 Task: Search One-way flight tickets for 2 adults, in Business from Sharm El Sheikh to Chennai to travel on 26-Nov-2023.  Stops: Any number of stops.
Action: Mouse moved to (318, 267)
Screenshot: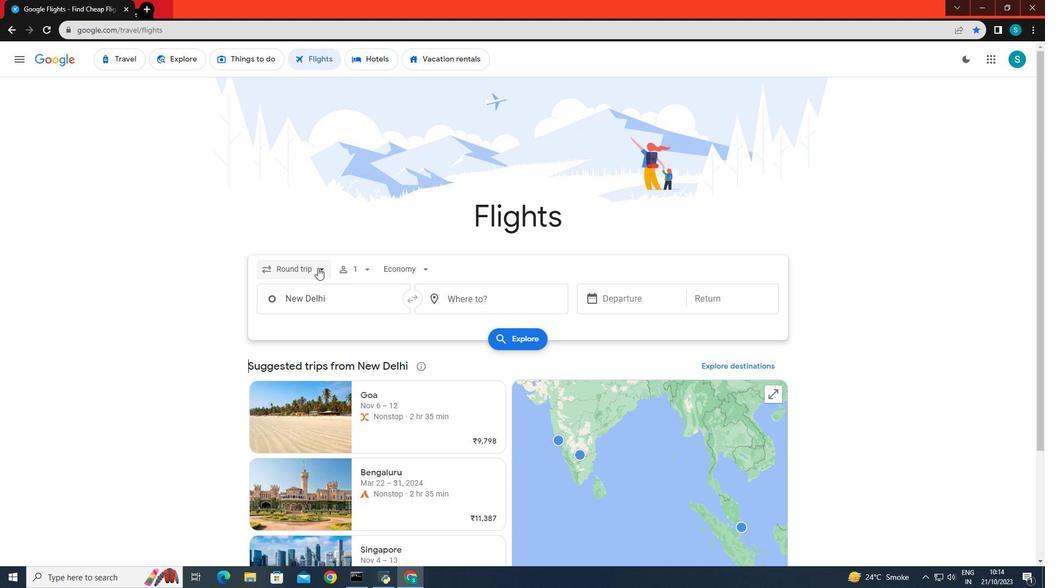 
Action: Mouse pressed left at (318, 267)
Screenshot: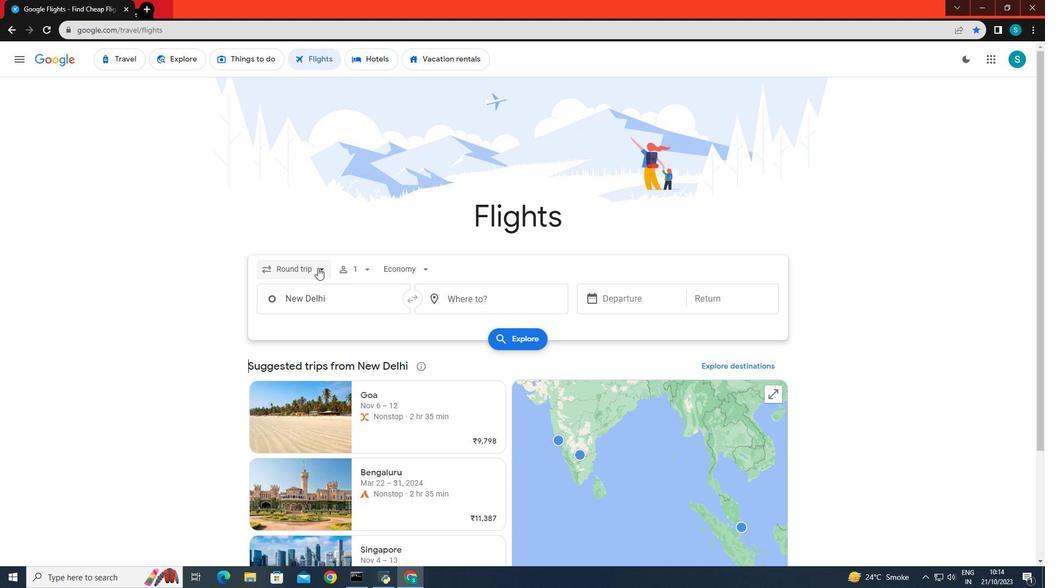 
Action: Mouse moved to (289, 318)
Screenshot: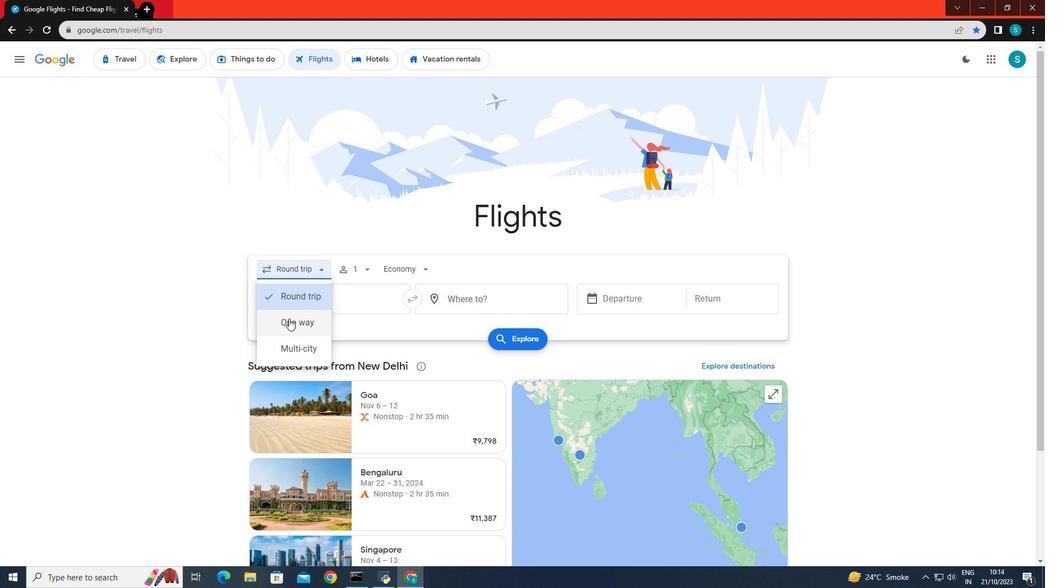 
Action: Mouse pressed left at (289, 318)
Screenshot: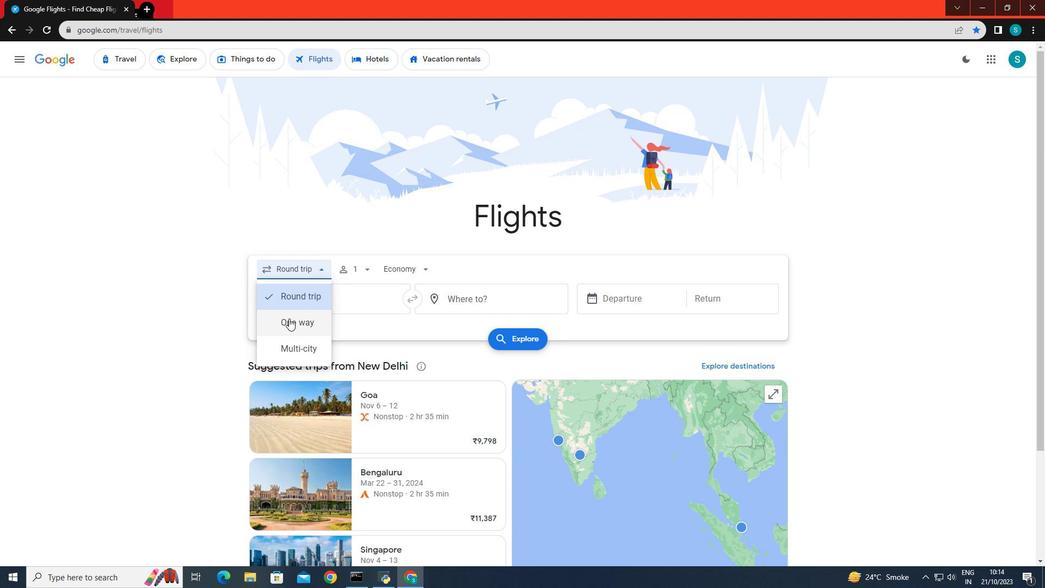 
Action: Mouse moved to (355, 267)
Screenshot: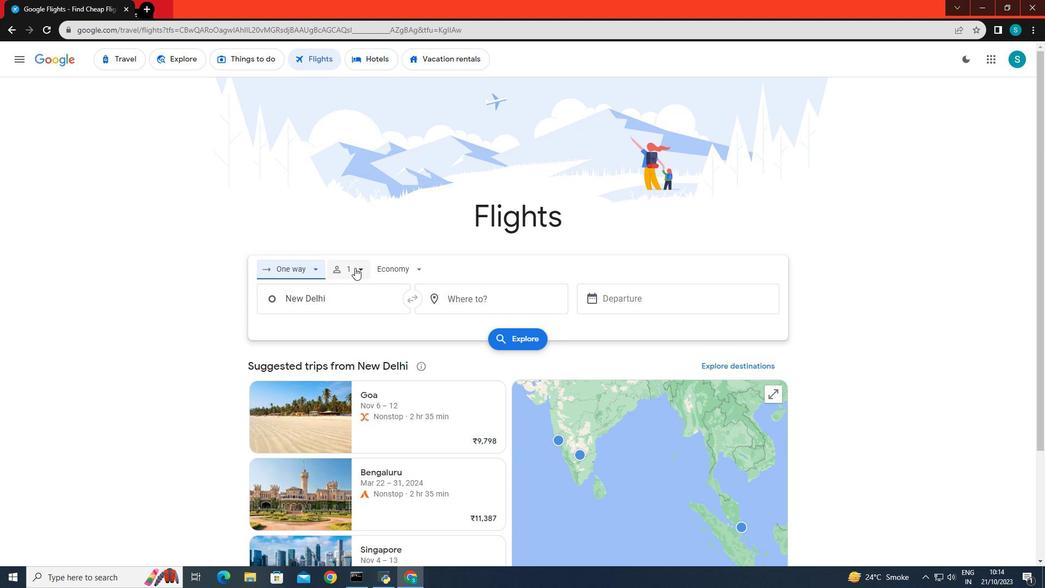 
Action: Mouse pressed left at (355, 267)
Screenshot: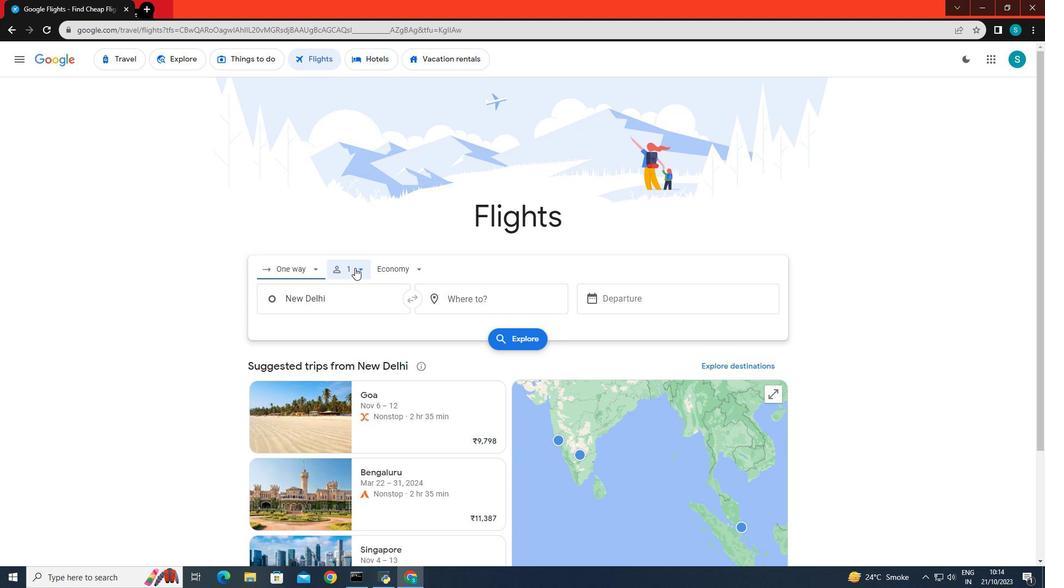 
Action: Mouse moved to (442, 292)
Screenshot: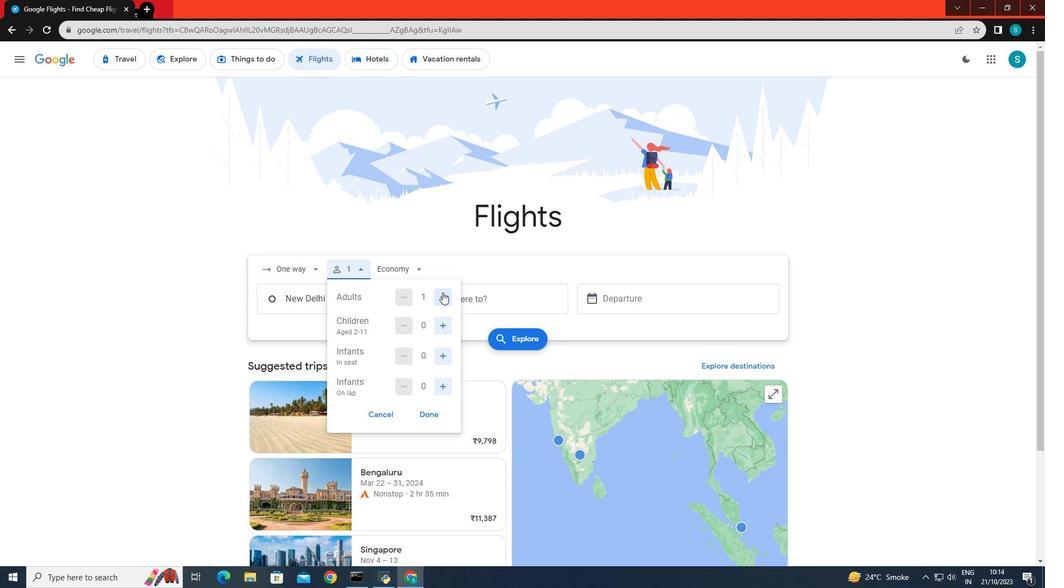 
Action: Mouse pressed left at (442, 292)
Screenshot: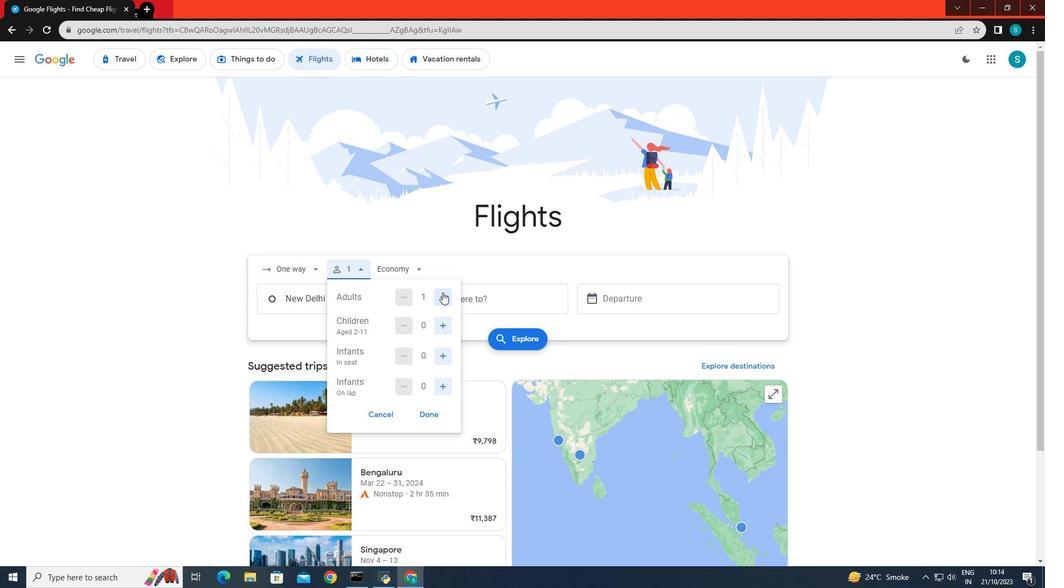 
Action: Mouse moved to (430, 415)
Screenshot: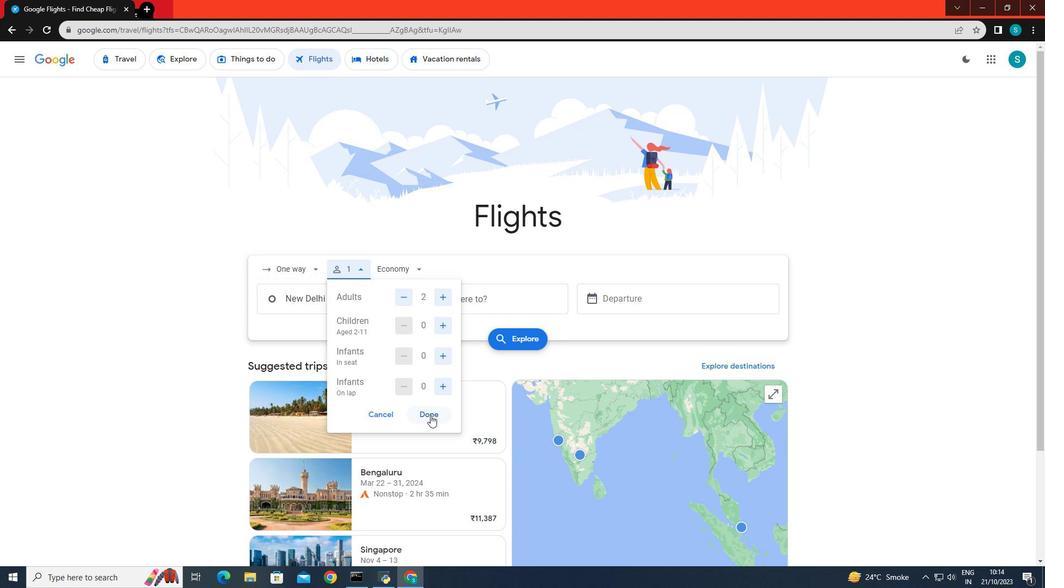 
Action: Mouse pressed left at (430, 415)
Screenshot: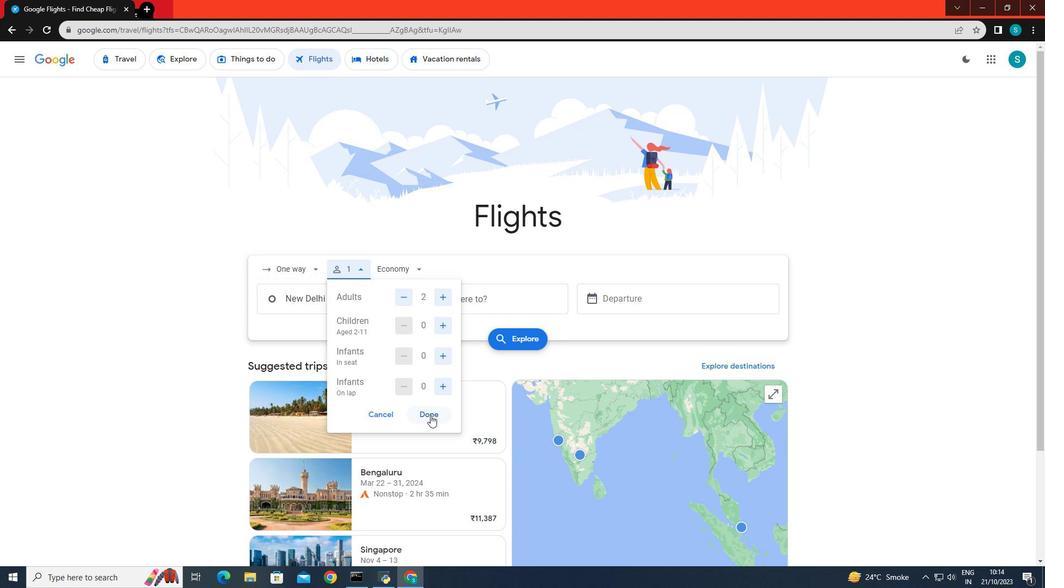 
Action: Mouse moved to (410, 269)
Screenshot: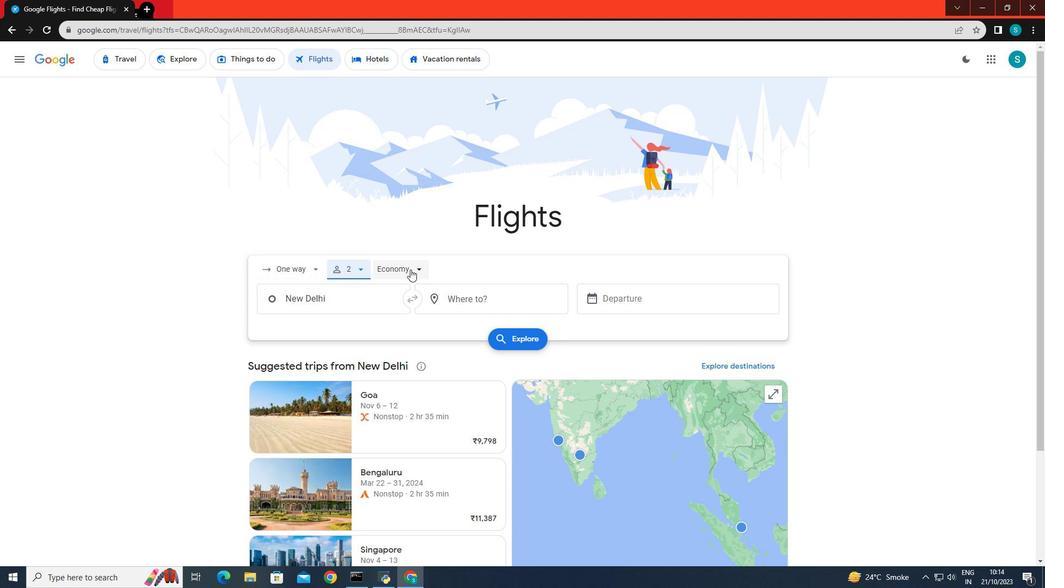 
Action: Mouse pressed left at (410, 269)
Screenshot: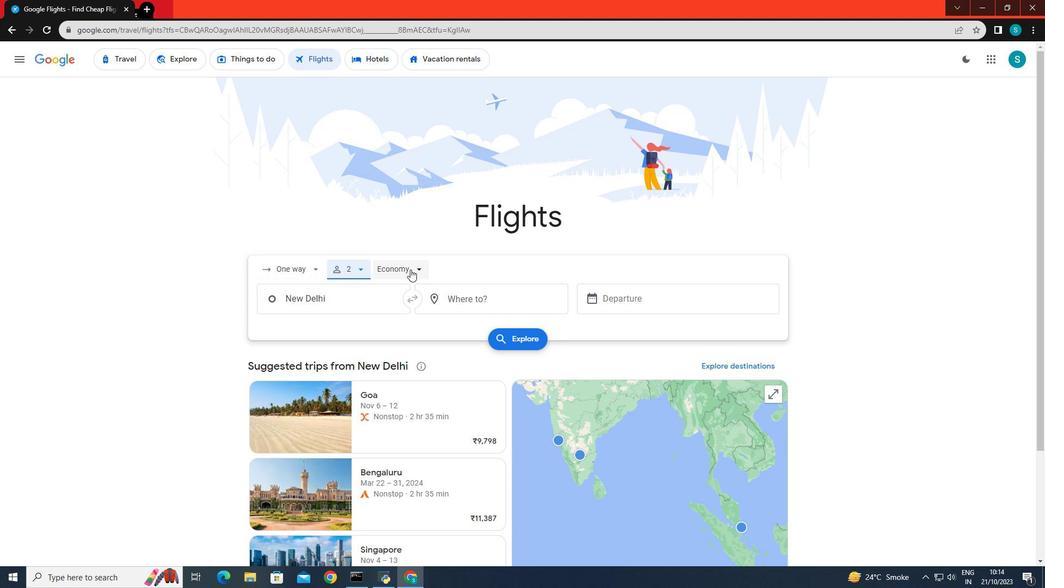 
Action: Mouse moved to (412, 354)
Screenshot: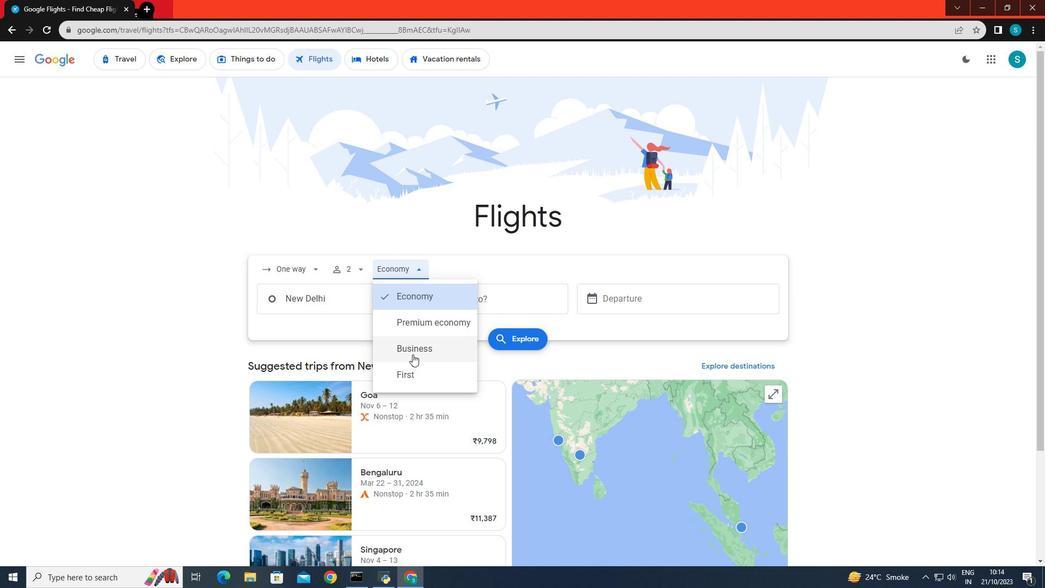 
Action: Mouse pressed left at (412, 354)
Screenshot: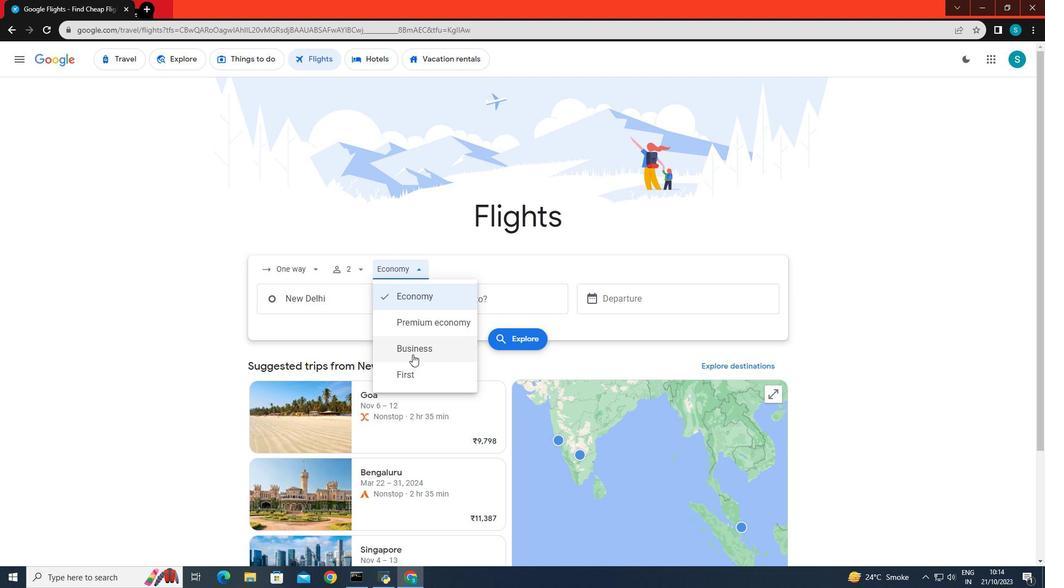 
Action: Mouse moved to (368, 307)
Screenshot: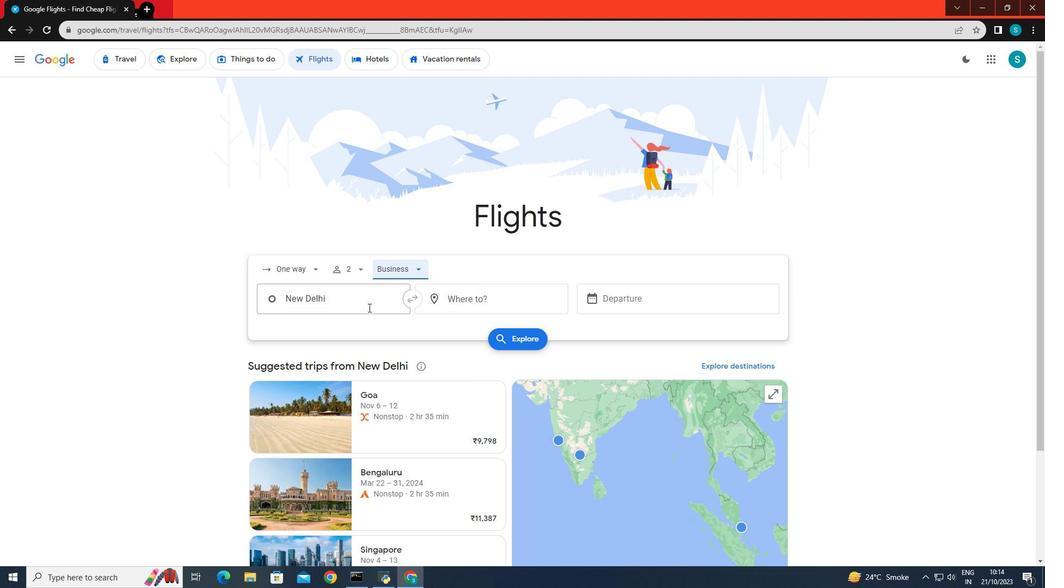 
Action: Mouse pressed left at (368, 307)
Screenshot: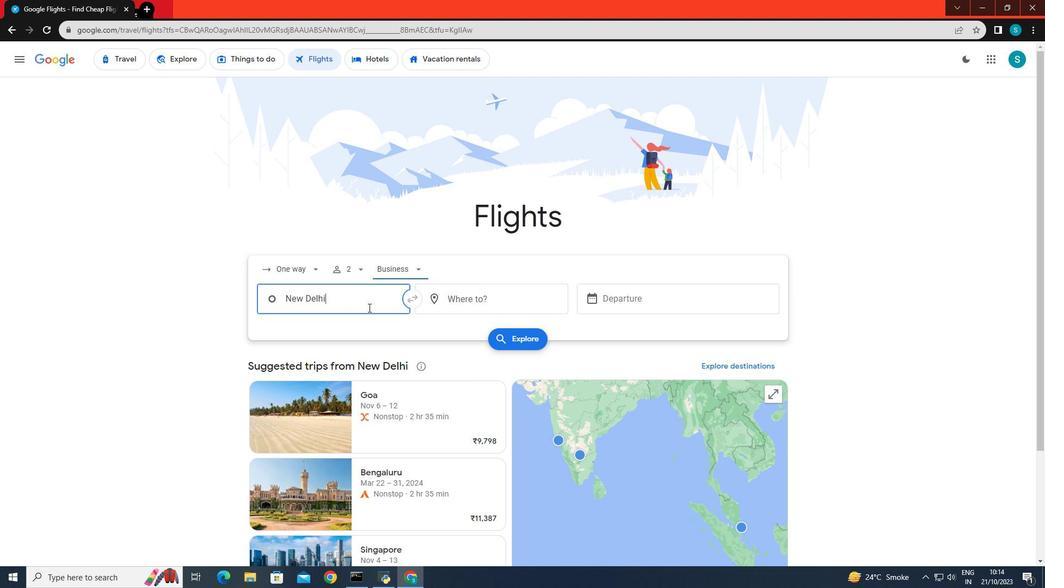
Action: Key pressed <Key.backspace><Key.caps_lock>S<Key.caps_lock>harm<Key.space><Key.caps_lock>E<Key.caps_lock>l-<Key.caps_lock>S<Key.caps_lock>heikh,<Key.space><Key.caps_lock>E
Screenshot: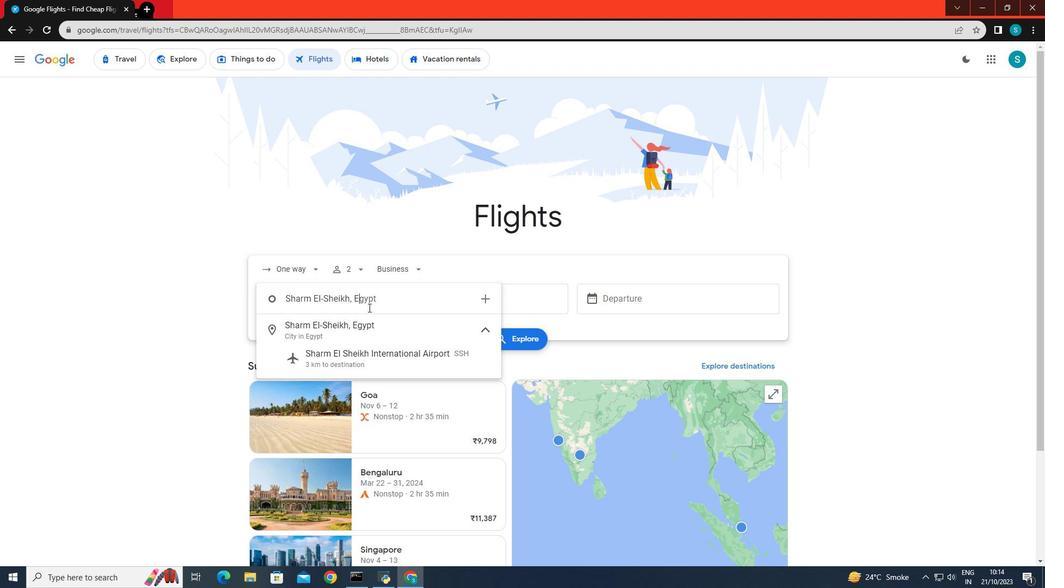 
Action: Mouse moved to (357, 324)
Screenshot: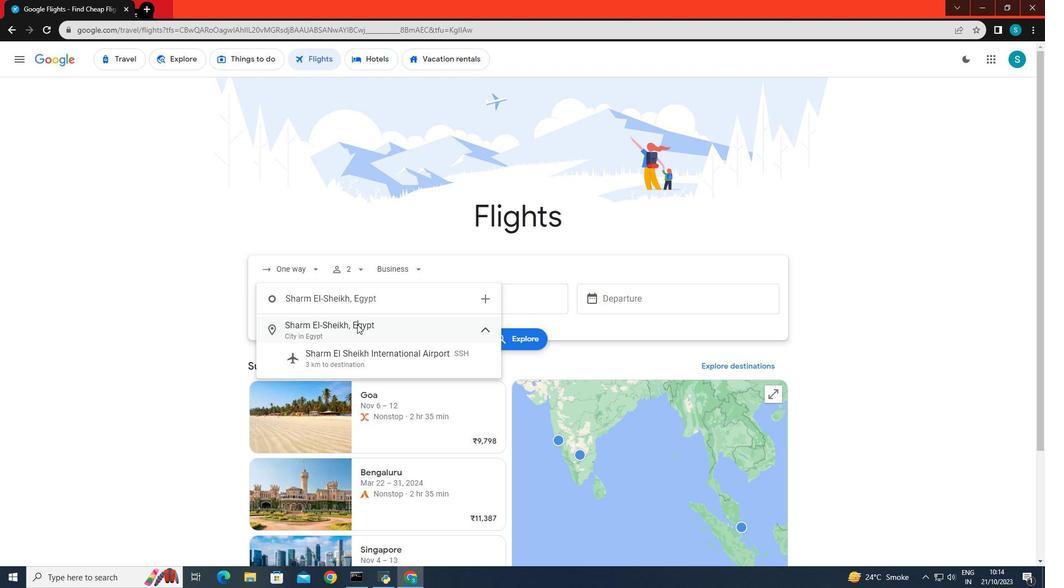 
Action: Mouse pressed left at (357, 324)
Screenshot: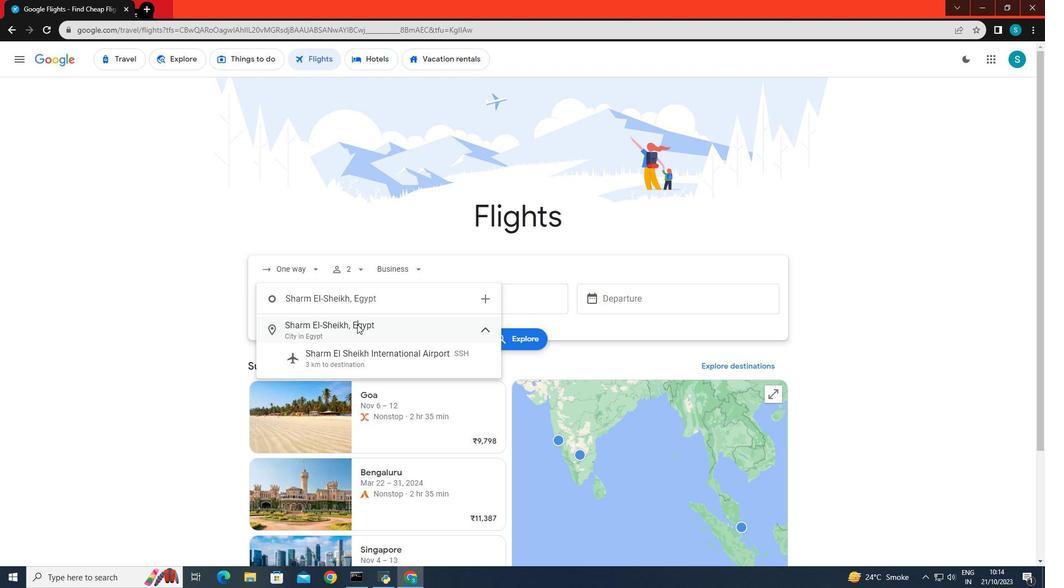 
Action: Mouse moved to (455, 299)
Screenshot: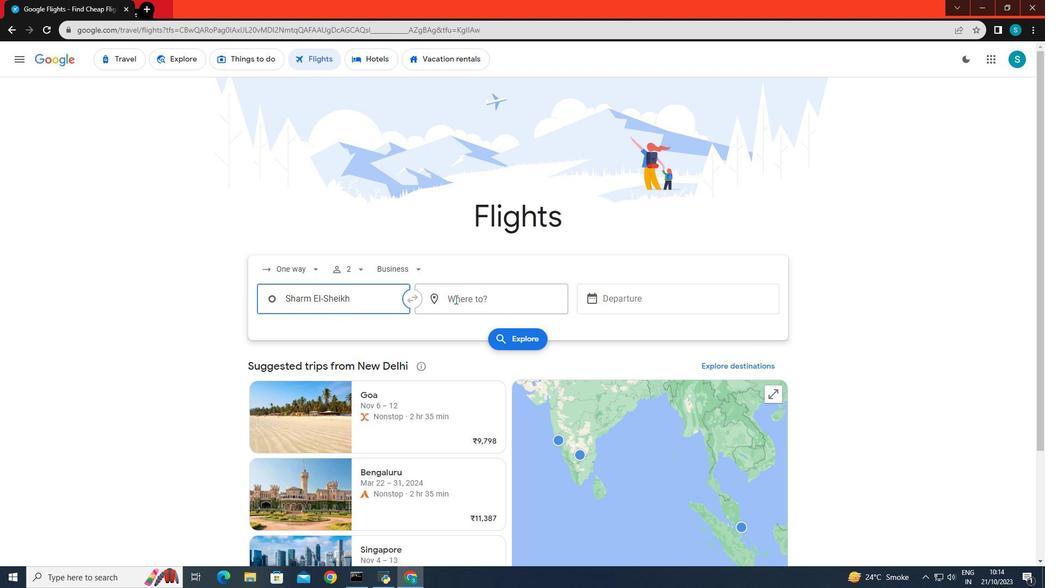 
Action: Mouse pressed left at (455, 299)
Screenshot: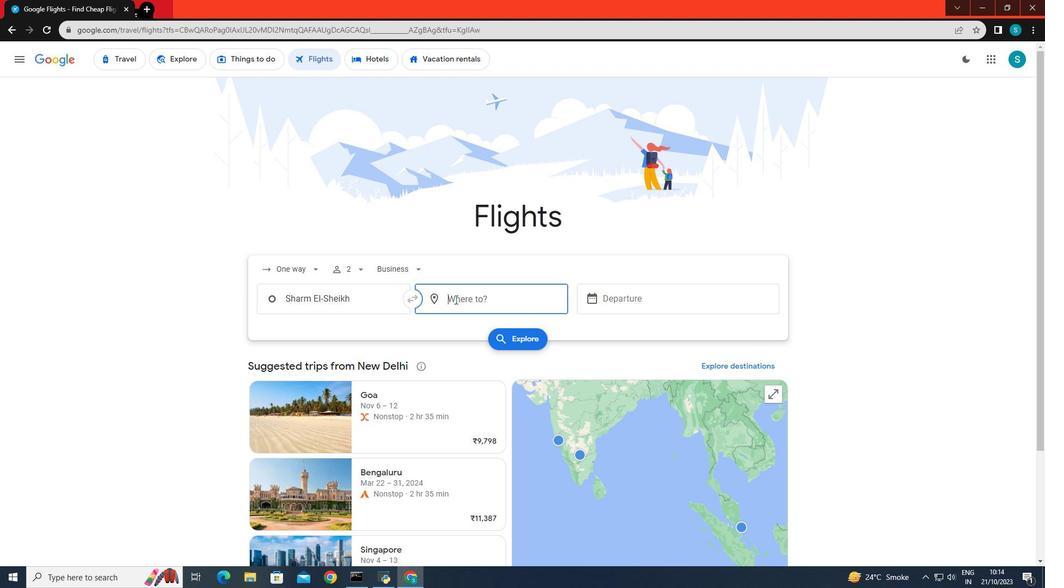 
Action: Key pressed <Key.caps_lock>c<Key.caps_lock>H<Key.backspace><Key.backspace>C<Key.caps_lock>hennai
Screenshot: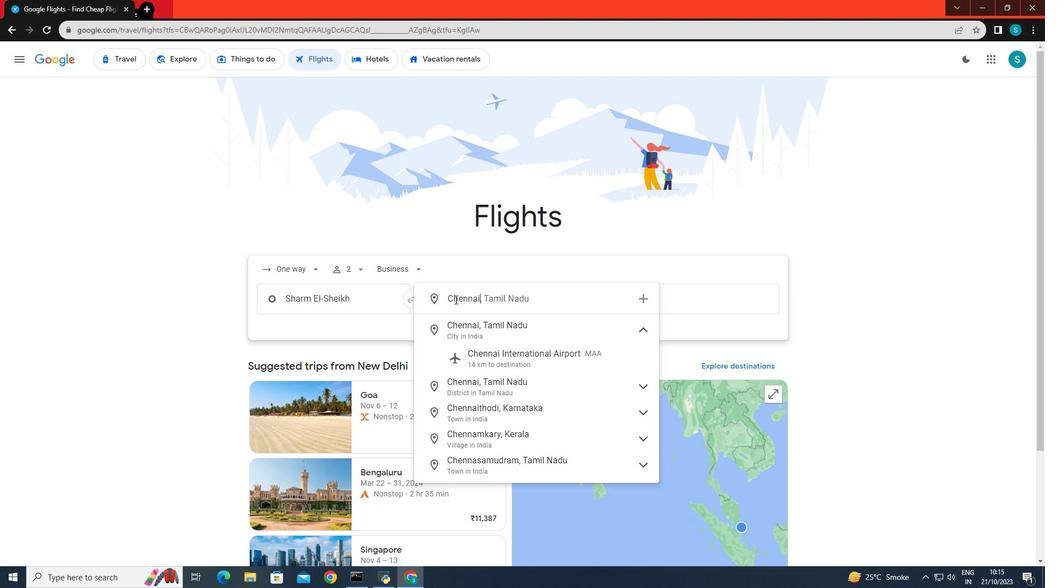 
Action: Mouse moved to (485, 317)
Screenshot: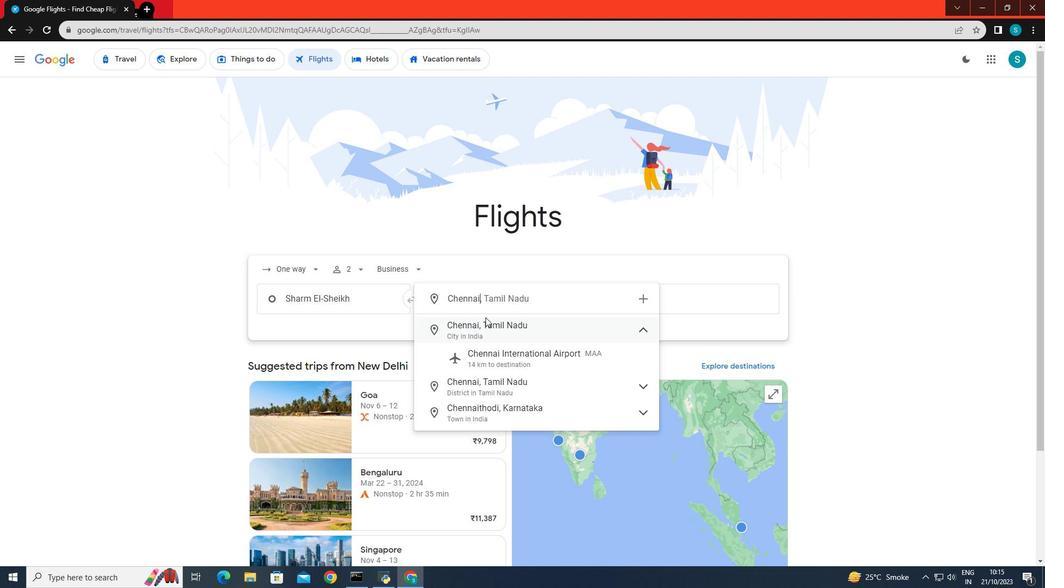 
Action: Mouse pressed left at (485, 317)
Screenshot: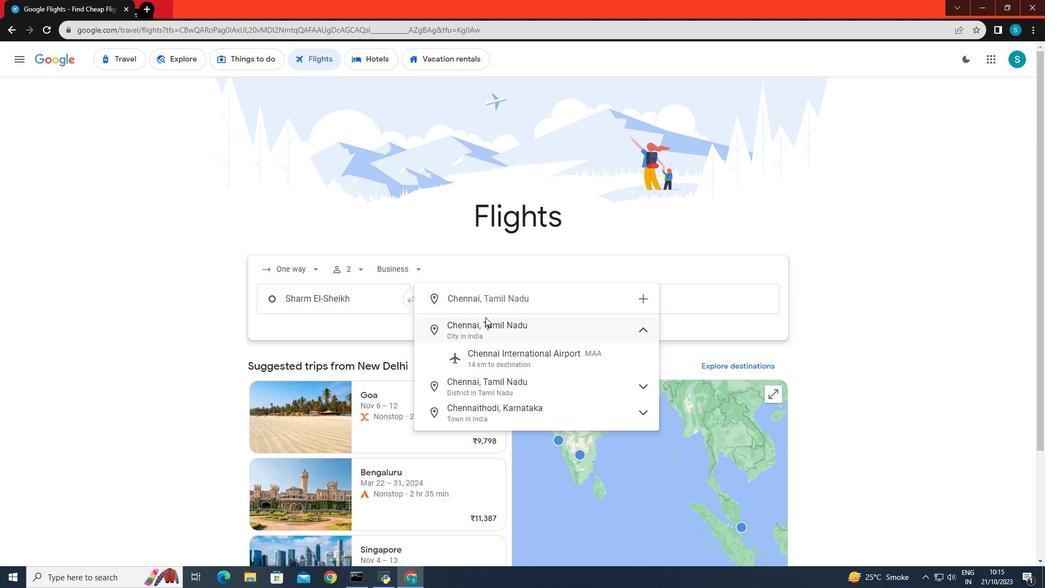 
Action: Mouse moved to (639, 300)
Screenshot: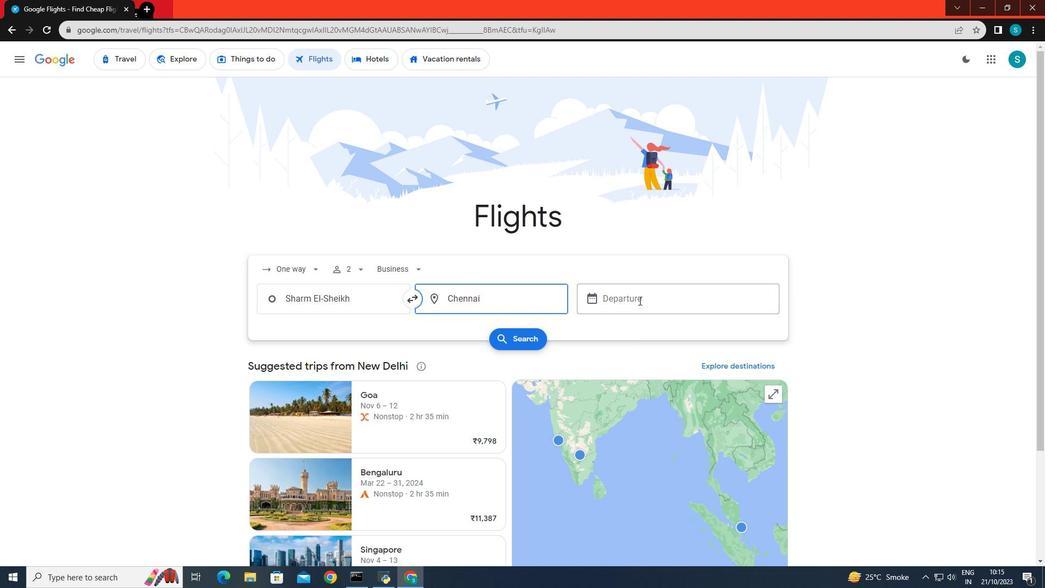 
Action: Mouse pressed left at (639, 300)
Screenshot: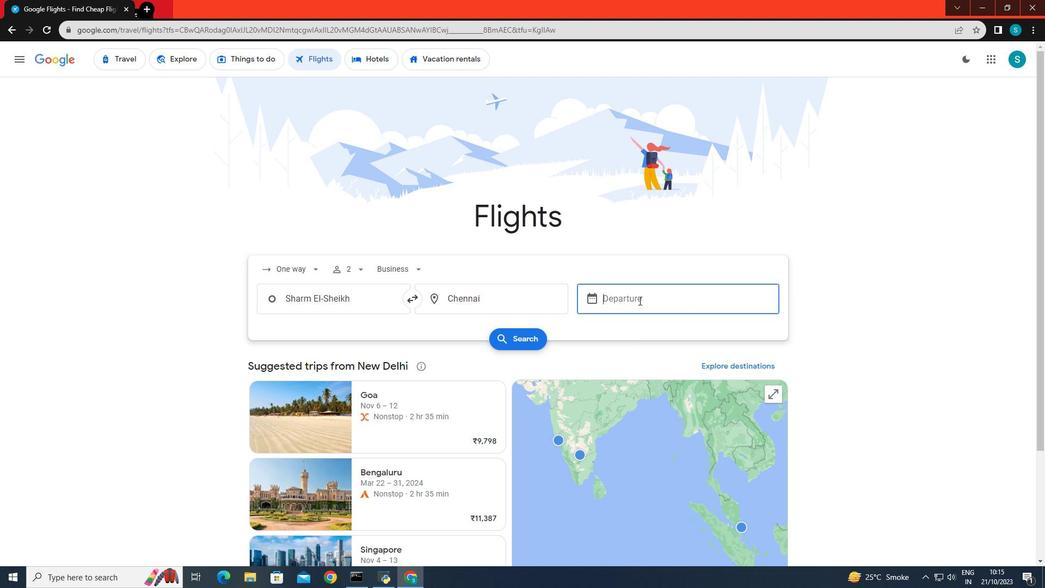 
Action: Mouse moved to (602, 477)
Screenshot: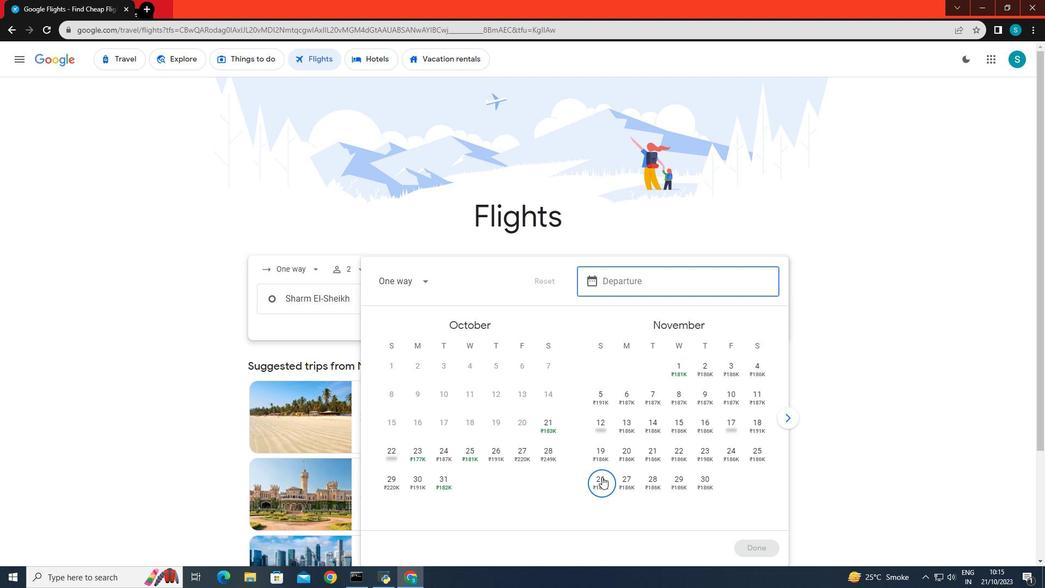 
Action: Mouse pressed left at (602, 477)
Screenshot: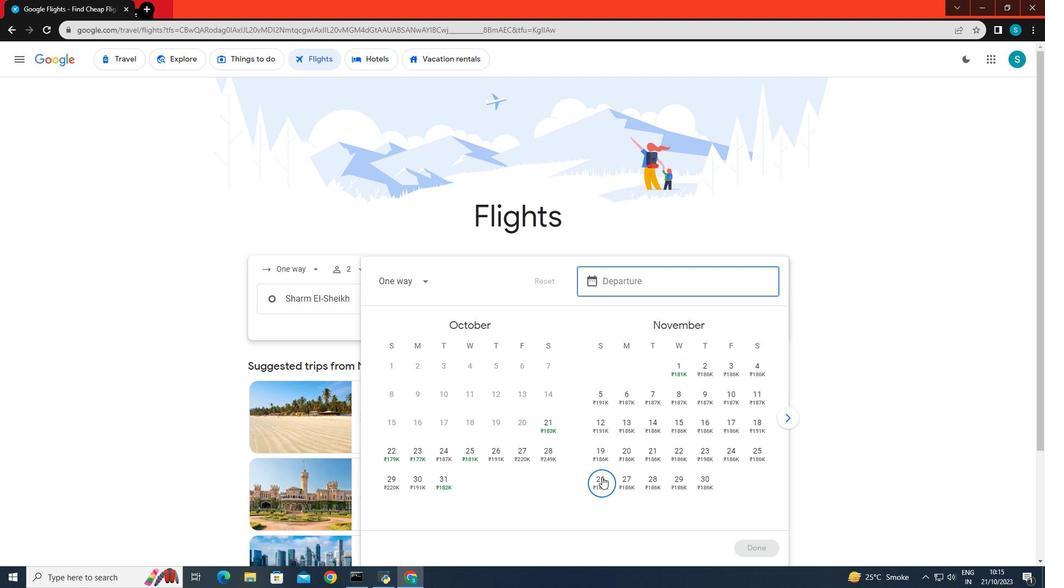 
Action: Mouse moved to (748, 543)
Screenshot: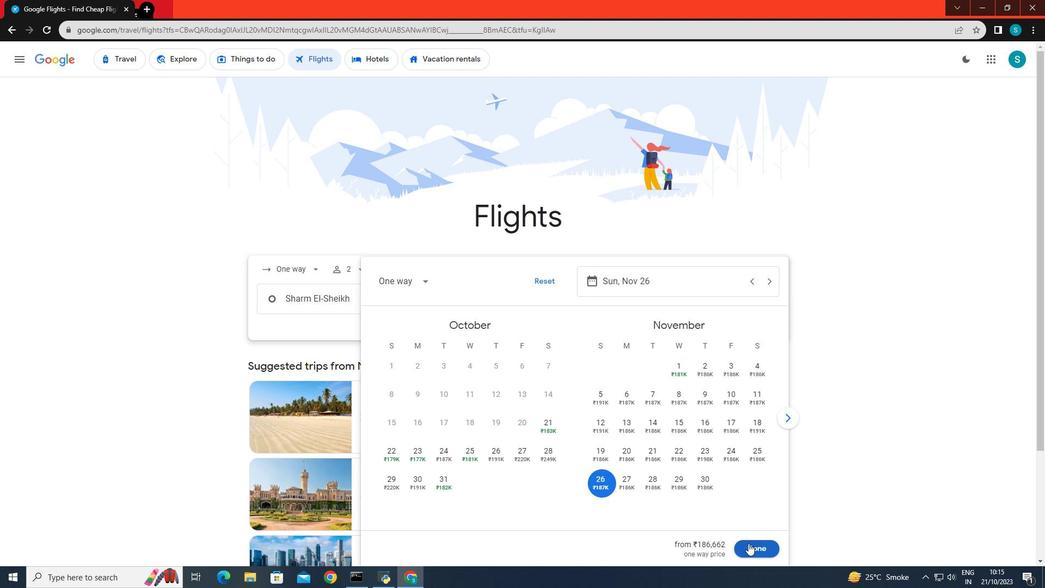 
Action: Mouse pressed left at (748, 543)
Screenshot: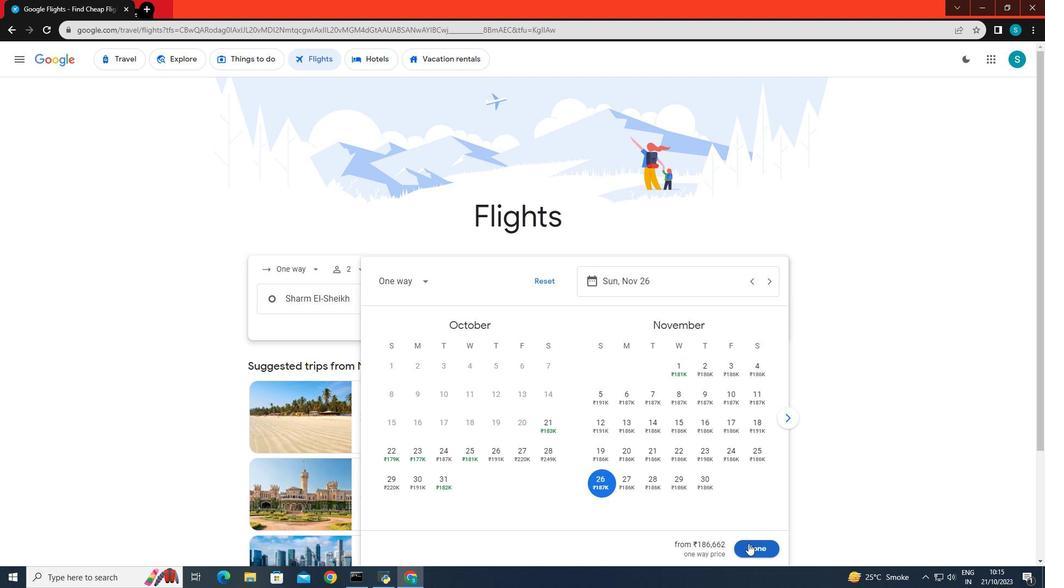 
Action: Mouse moved to (507, 337)
Screenshot: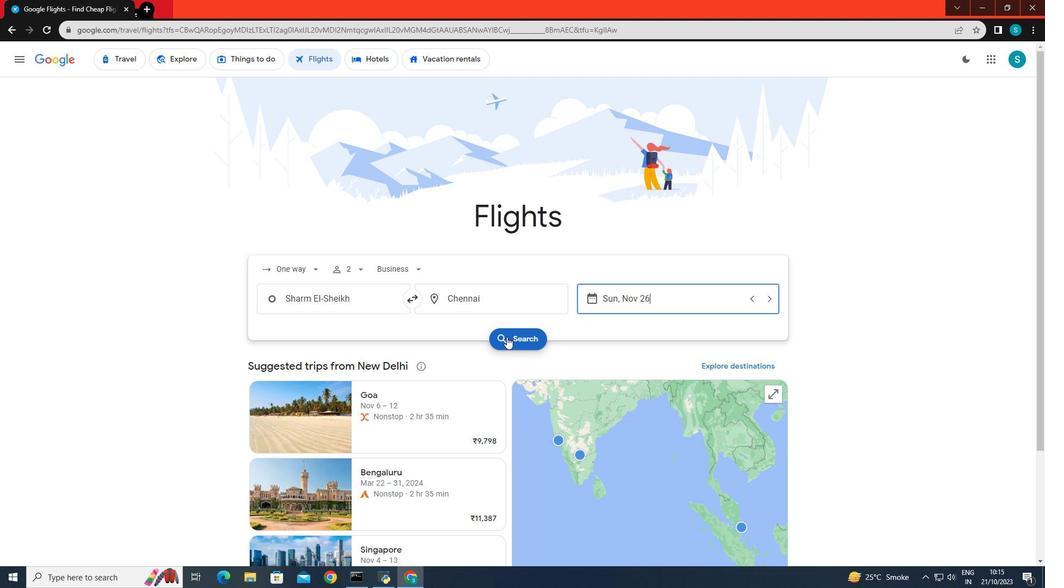 
Action: Mouse pressed left at (507, 337)
Screenshot: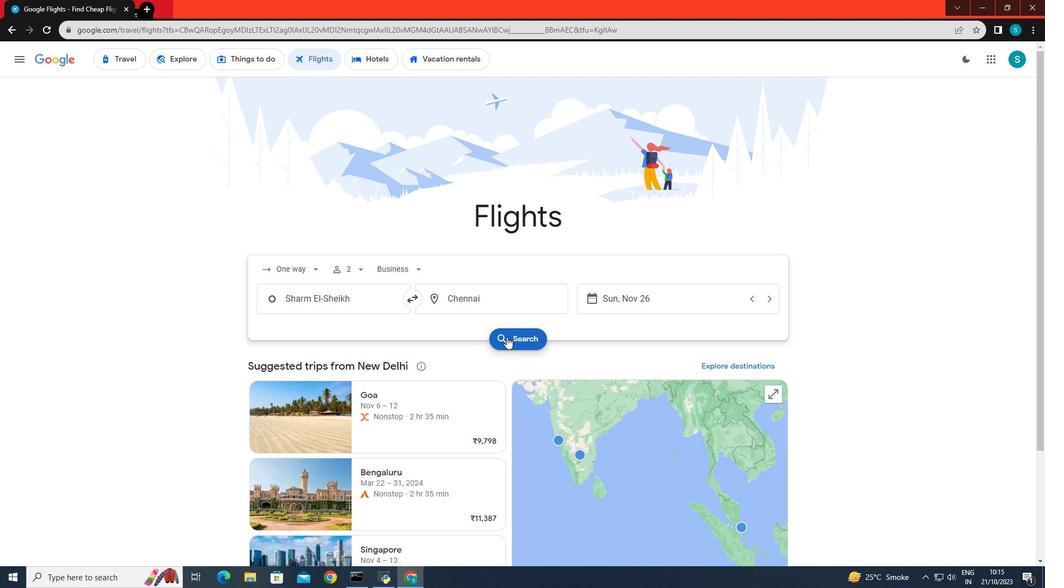 
Action: Mouse moved to (328, 160)
Screenshot: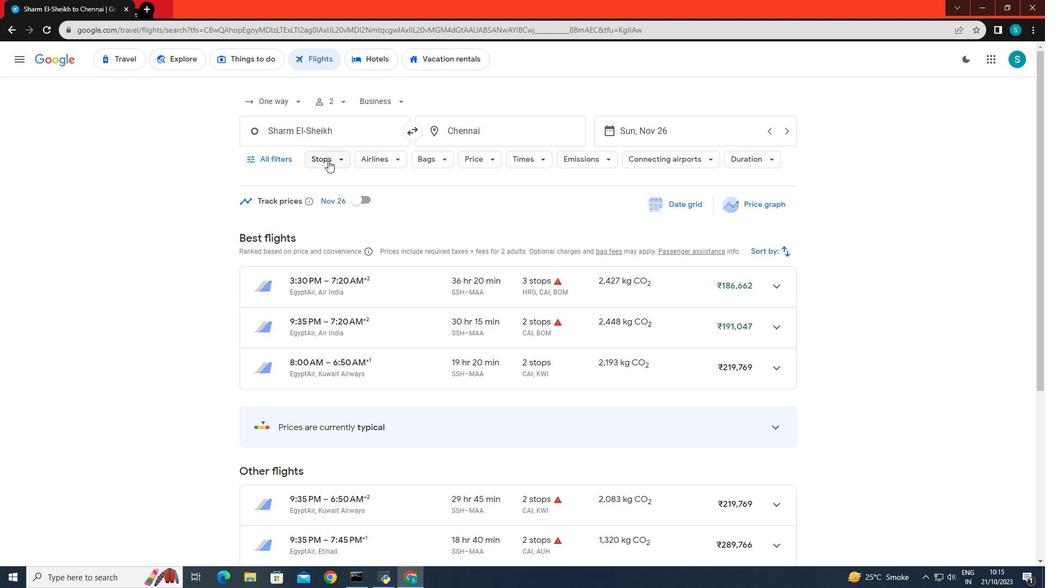 
Action: Mouse pressed left at (328, 160)
Screenshot: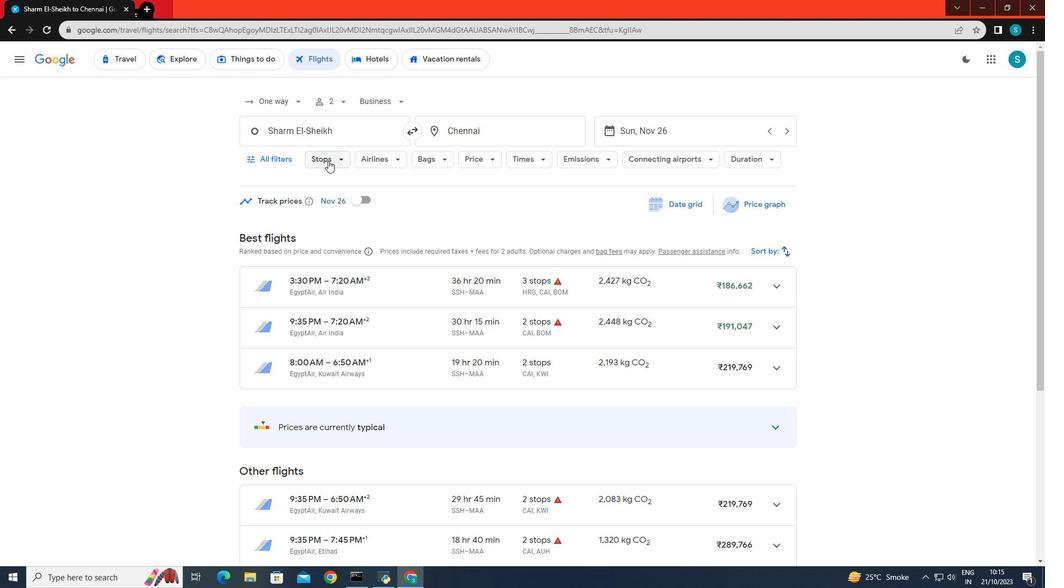 
Action: Mouse moved to (331, 212)
Screenshot: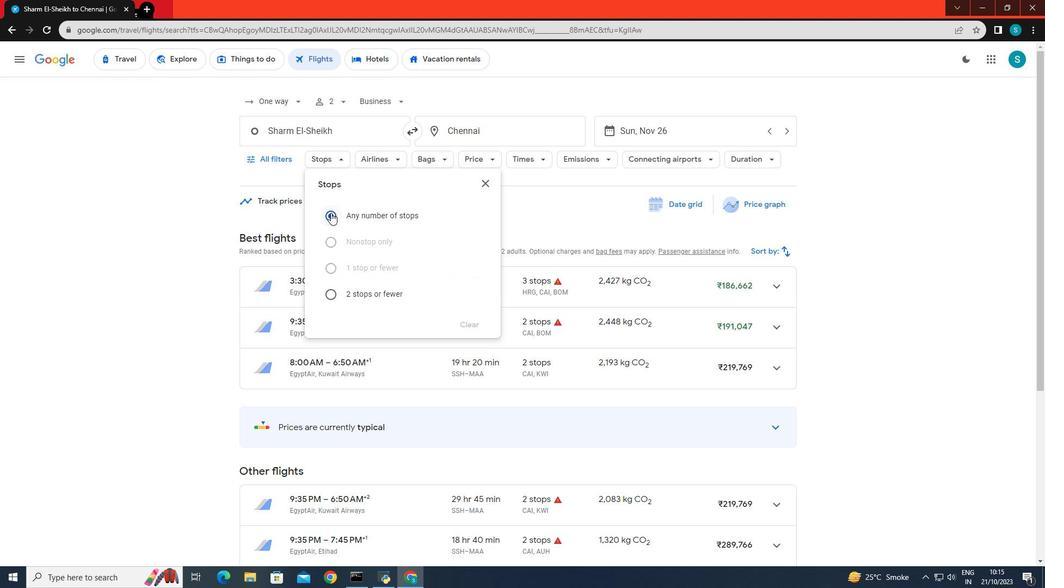 
Action: Mouse pressed left at (331, 212)
Screenshot: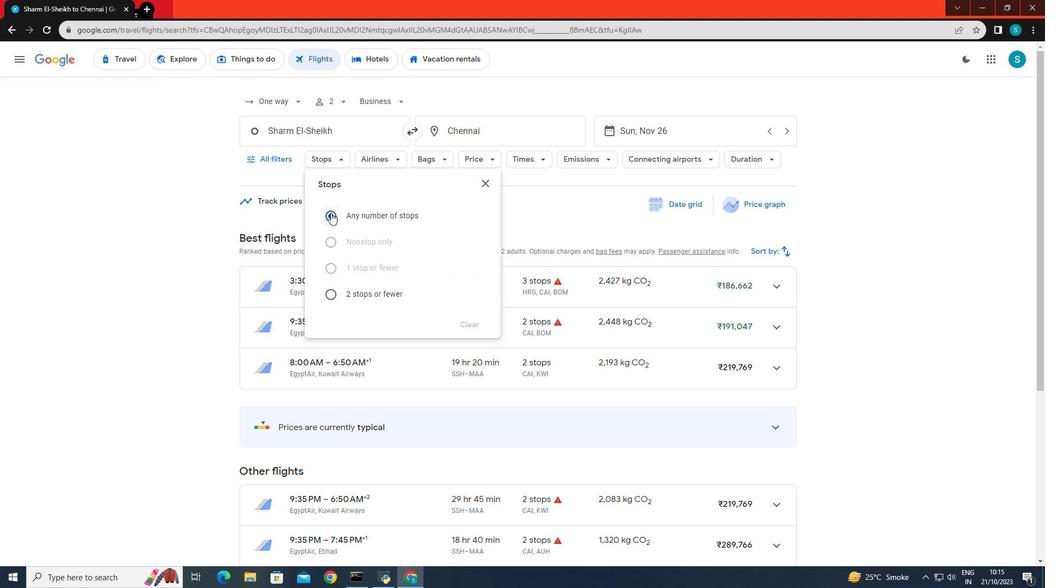 
Action: Mouse moved to (190, 243)
Screenshot: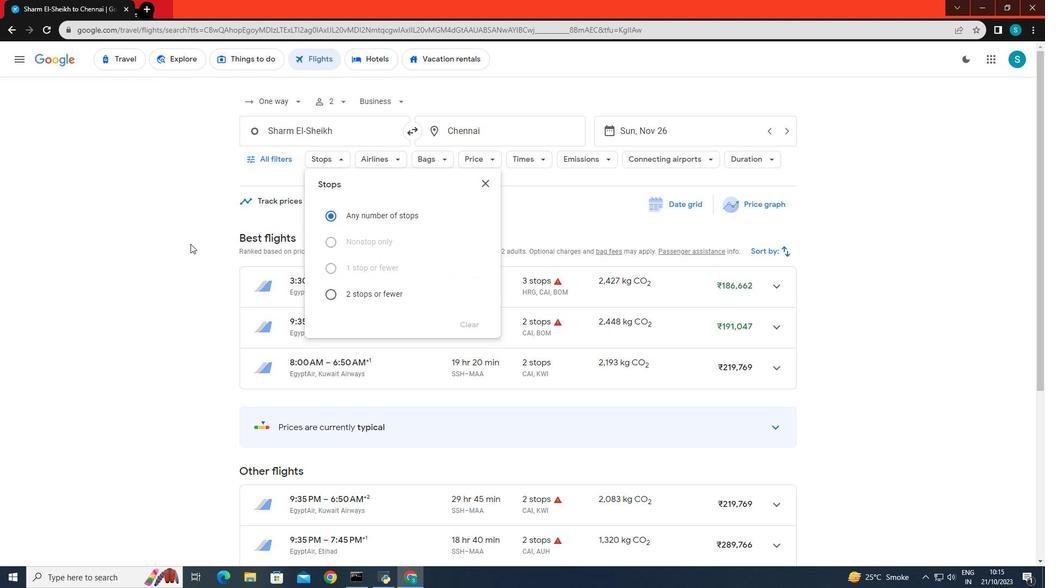 
Action: Mouse pressed left at (190, 243)
Screenshot: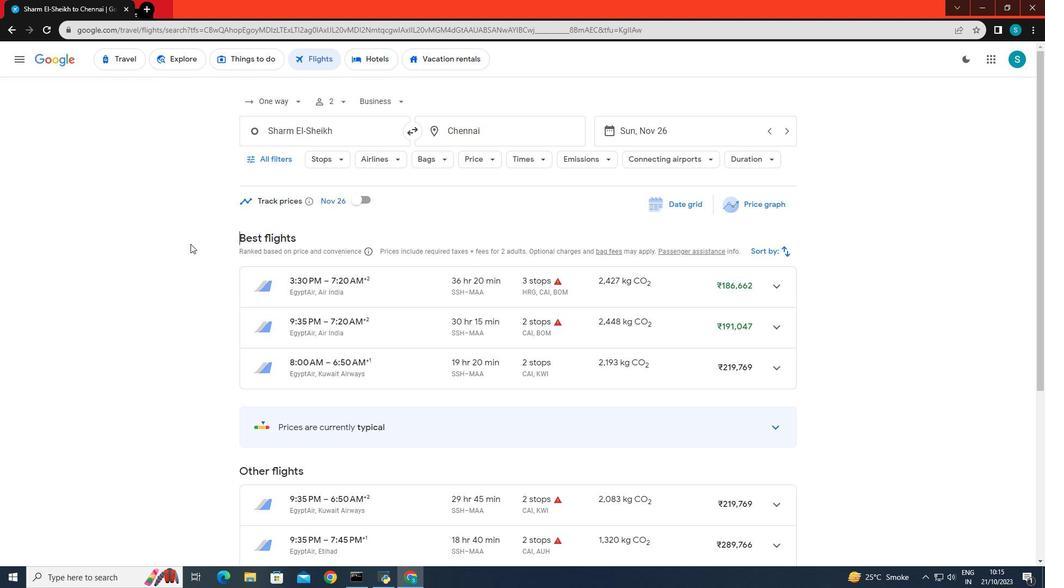 
Action: Mouse moved to (273, 290)
Screenshot: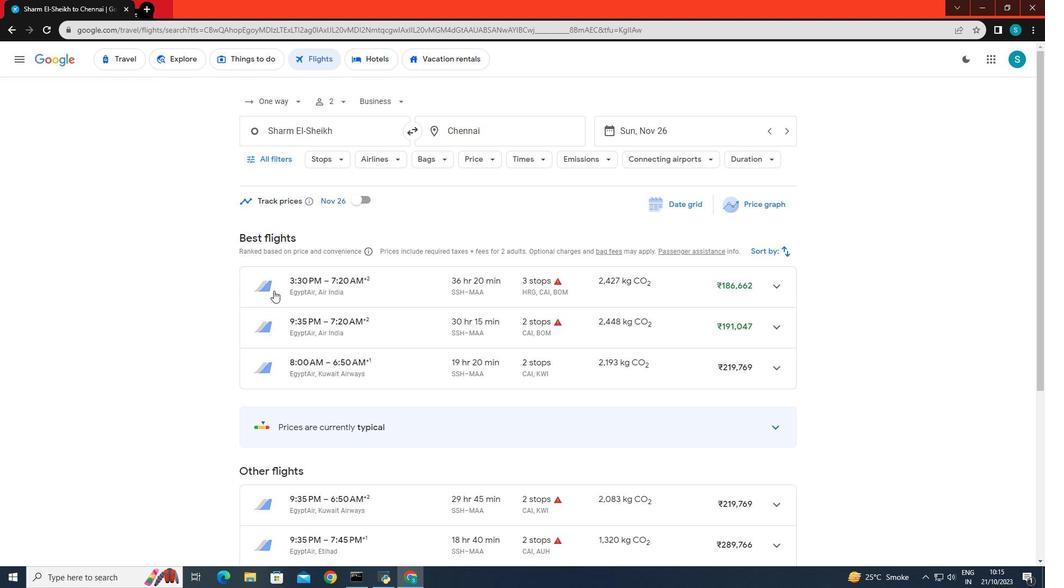 
Action: Mouse scrolled (273, 290) with delta (0, 0)
Screenshot: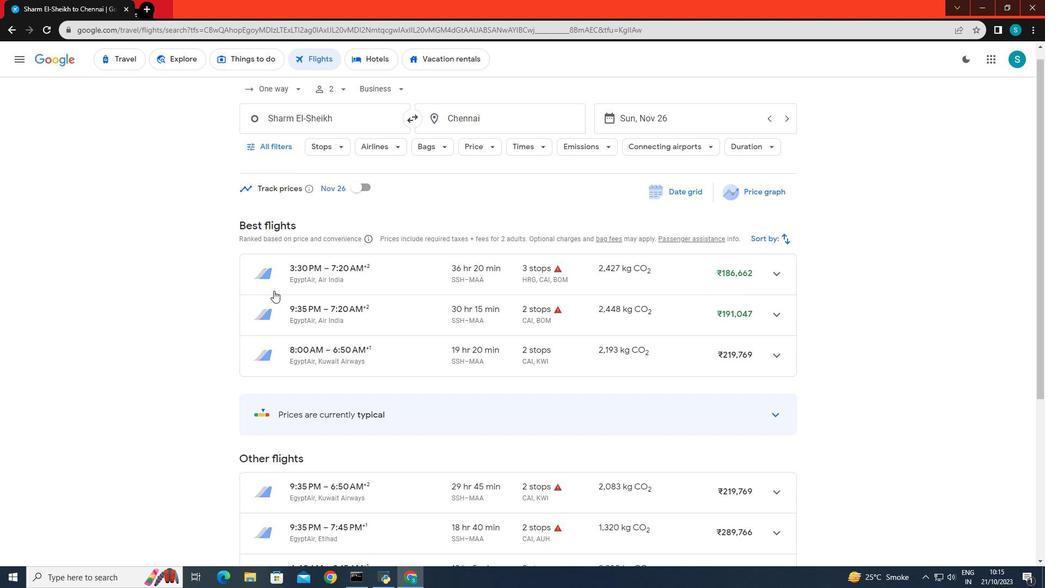
Action: Mouse scrolled (273, 290) with delta (0, 0)
Screenshot: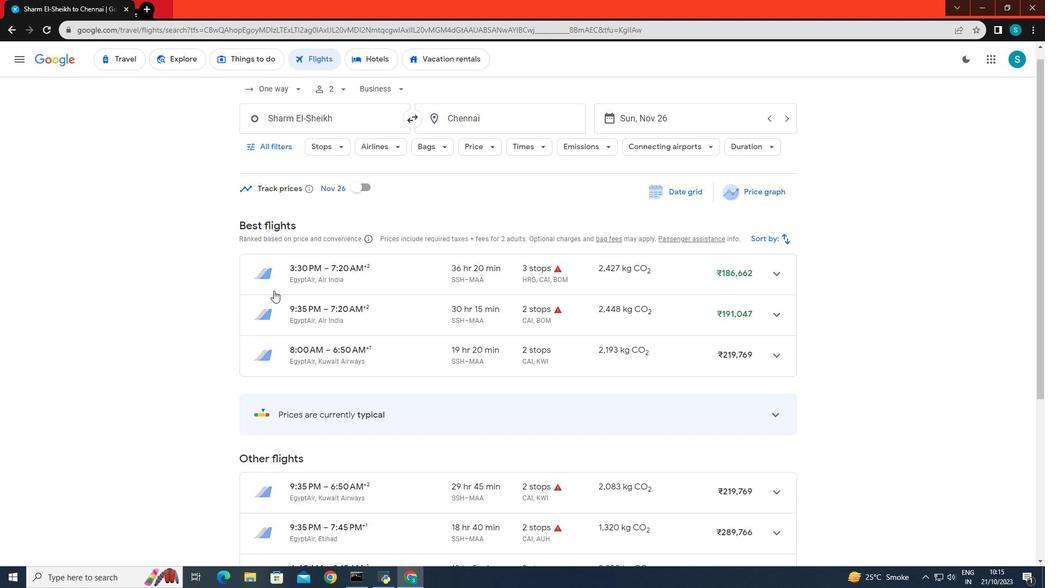 
Action: Mouse scrolled (273, 290) with delta (0, 0)
Screenshot: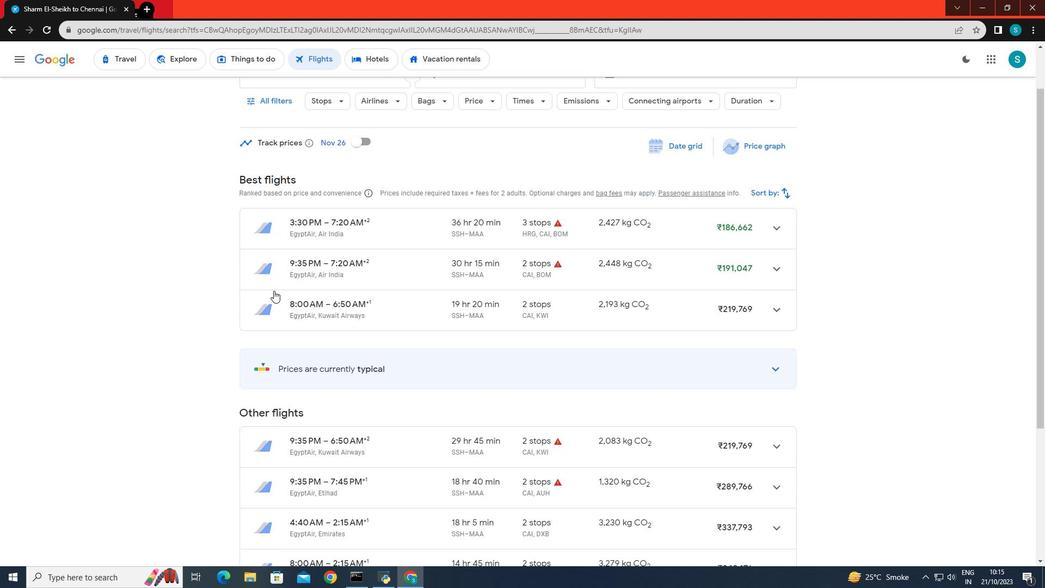 
Action: Mouse scrolled (273, 290) with delta (0, 0)
Screenshot: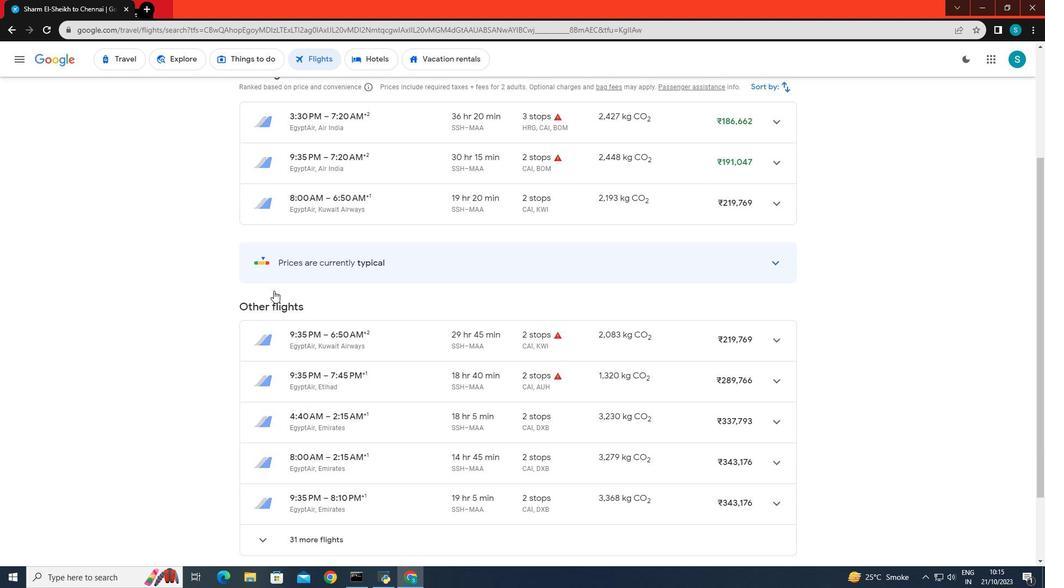 
Action: Mouse scrolled (273, 290) with delta (0, 0)
Screenshot: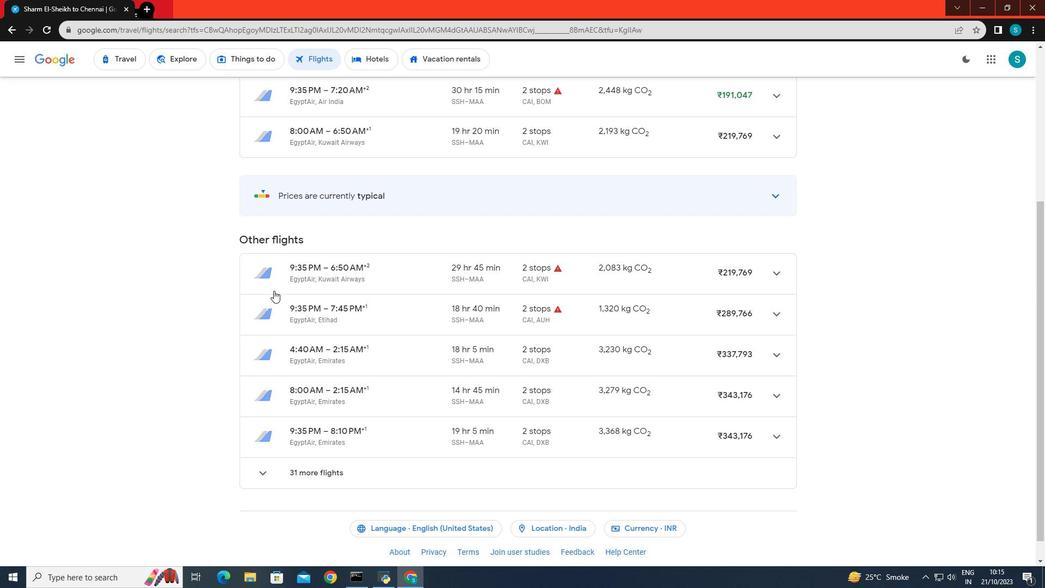 
Action: Mouse scrolled (273, 290) with delta (0, 0)
Screenshot: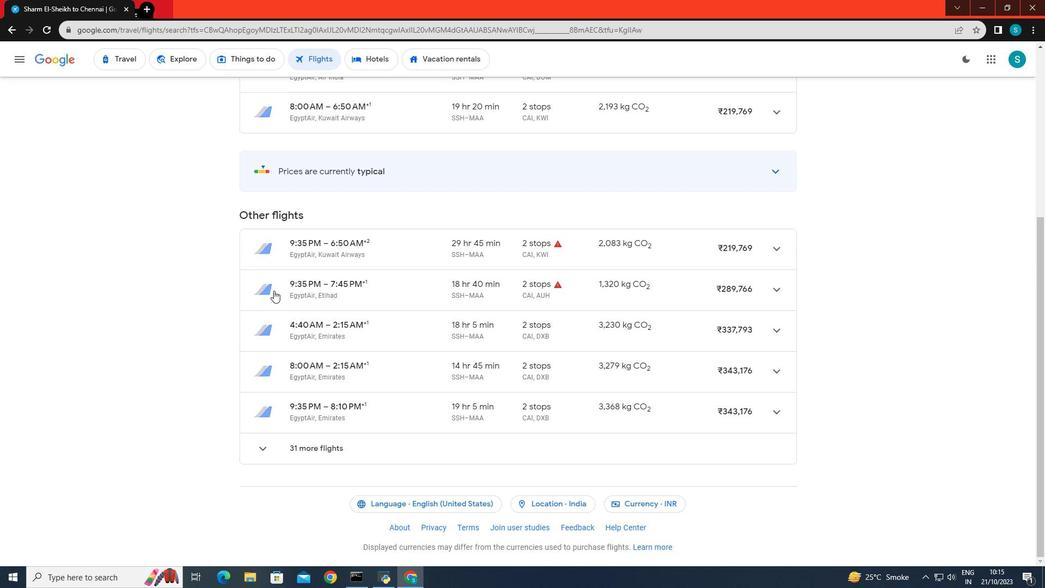 
